 Task: Add a condition where "Channel Is not Facebook Private Message" in new tickets in your groups.
Action: Mouse moved to (125, 419)
Screenshot: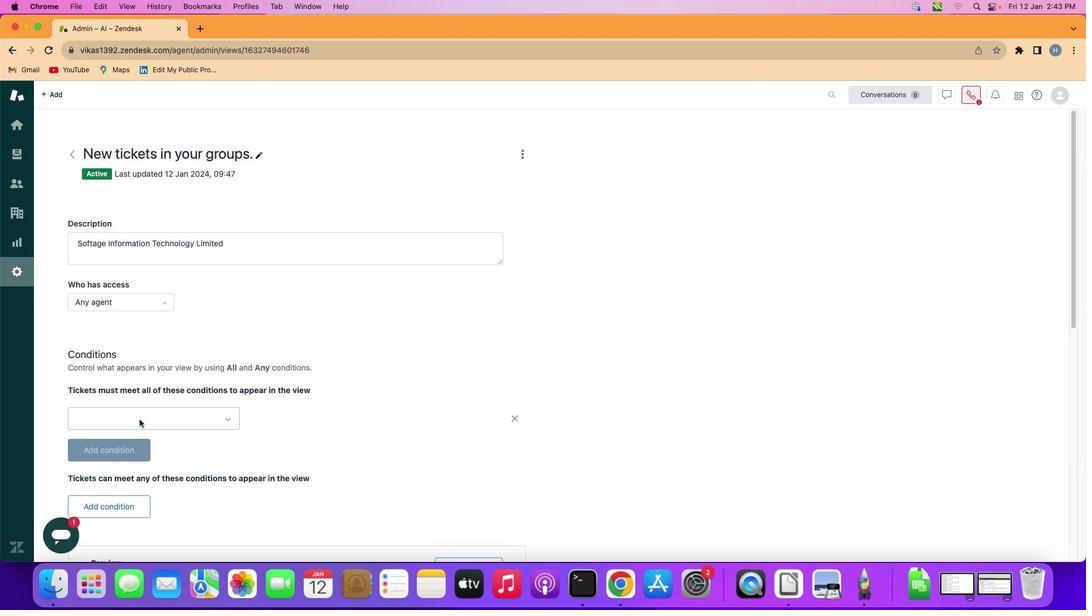 
Action: Mouse pressed left at (125, 419)
Screenshot: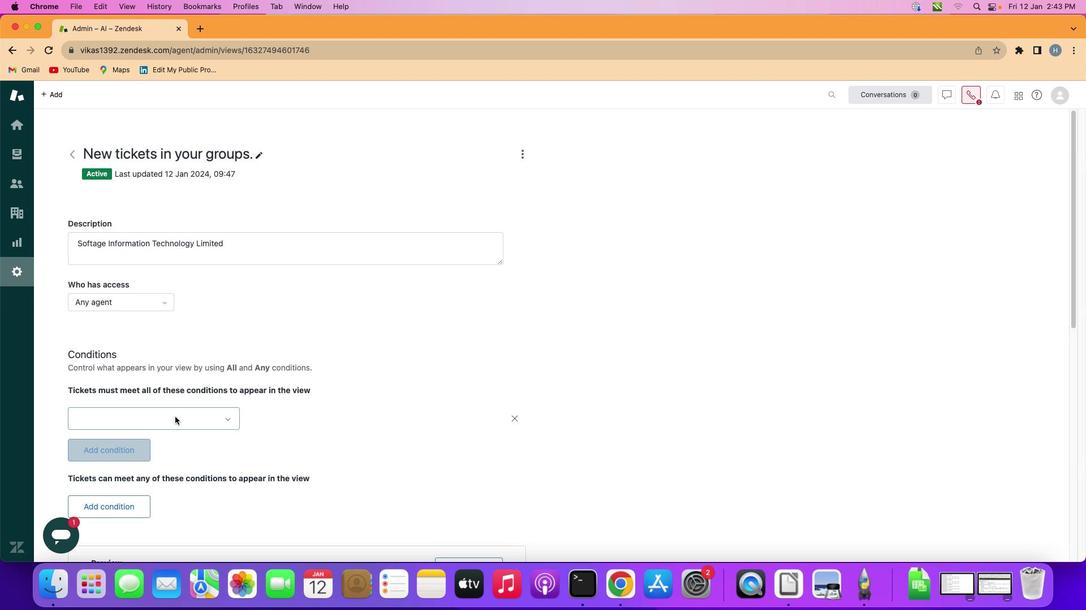 
Action: Mouse moved to (179, 416)
Screenshot: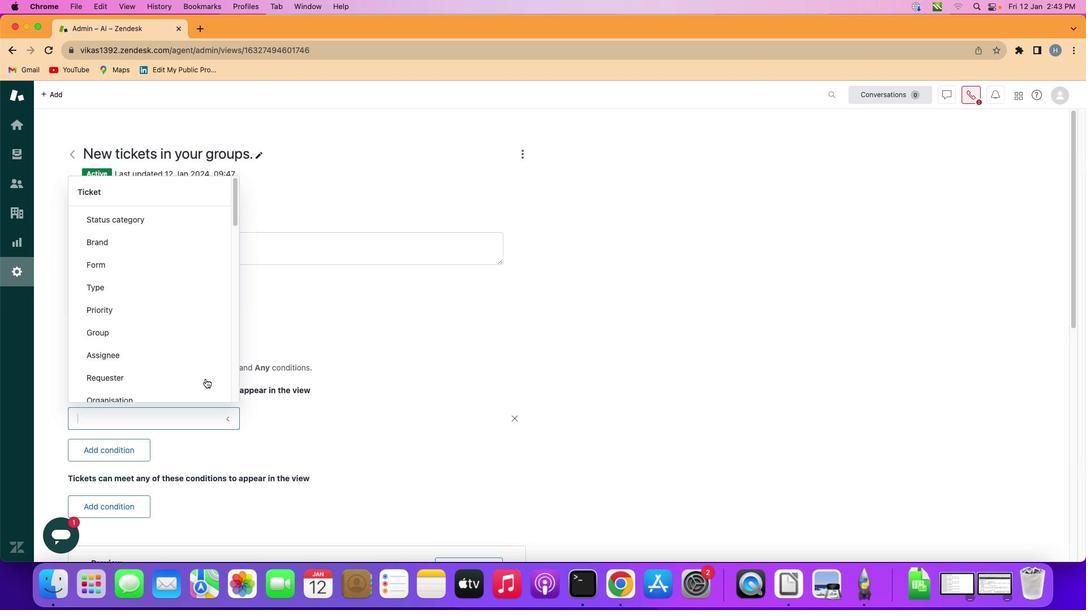 
Action: Mouse pressed left at (179, 416)
Screenshot: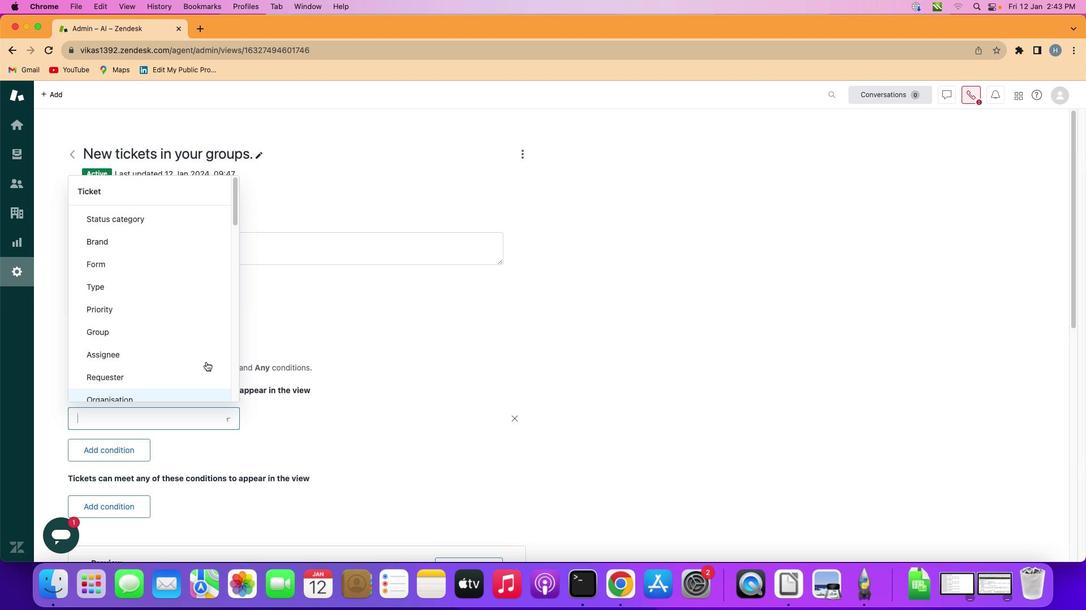 
Action: Mouse moved to (189, 296)
Screenshot: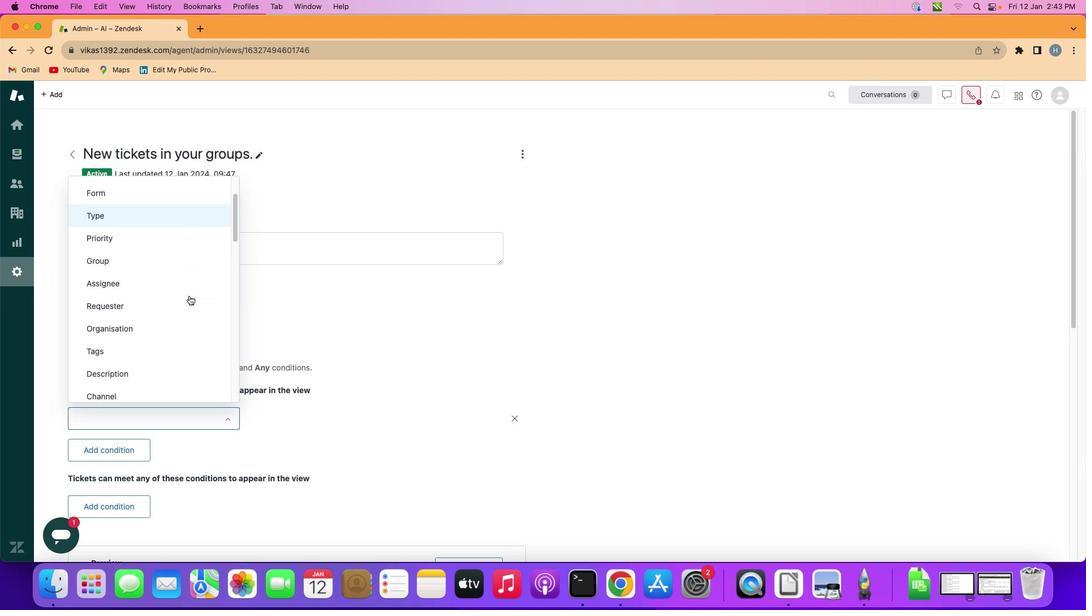 
Action: Mouse scrolled (189, 296) with delta (0, 0)
Screenshot: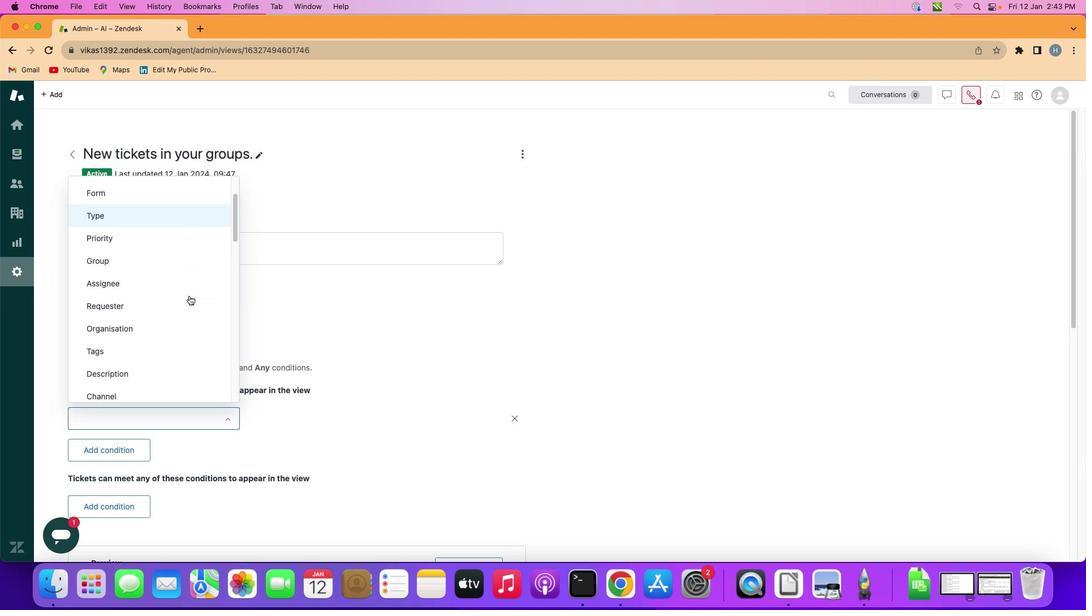 
Action: Mouse moved to (188, 296)
Screenshot: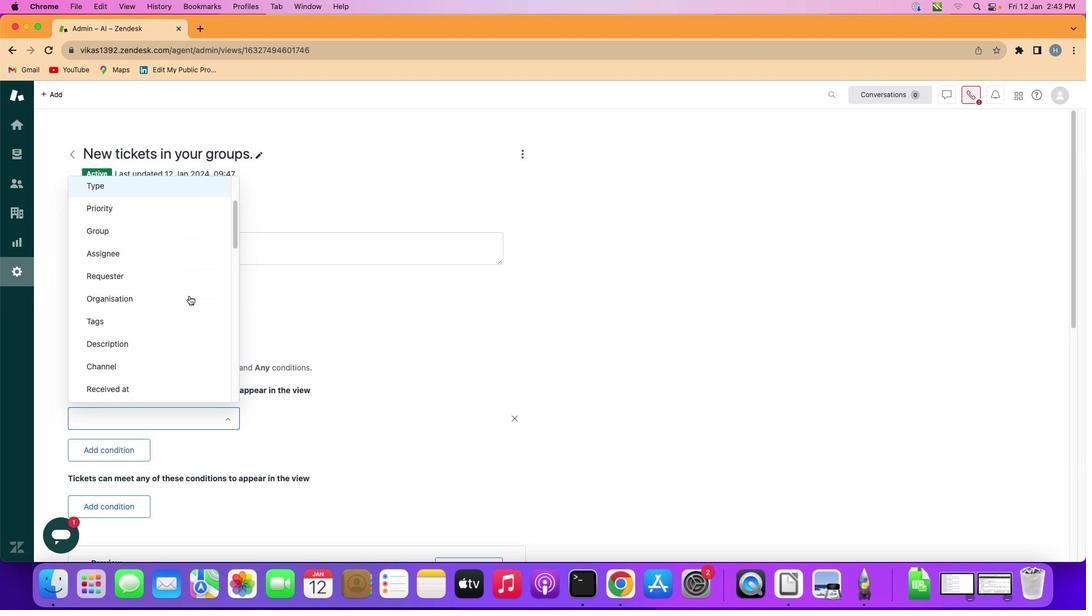 
Action: Mouse scrolled (188, 296) with delta (0, 0)
Screenshot: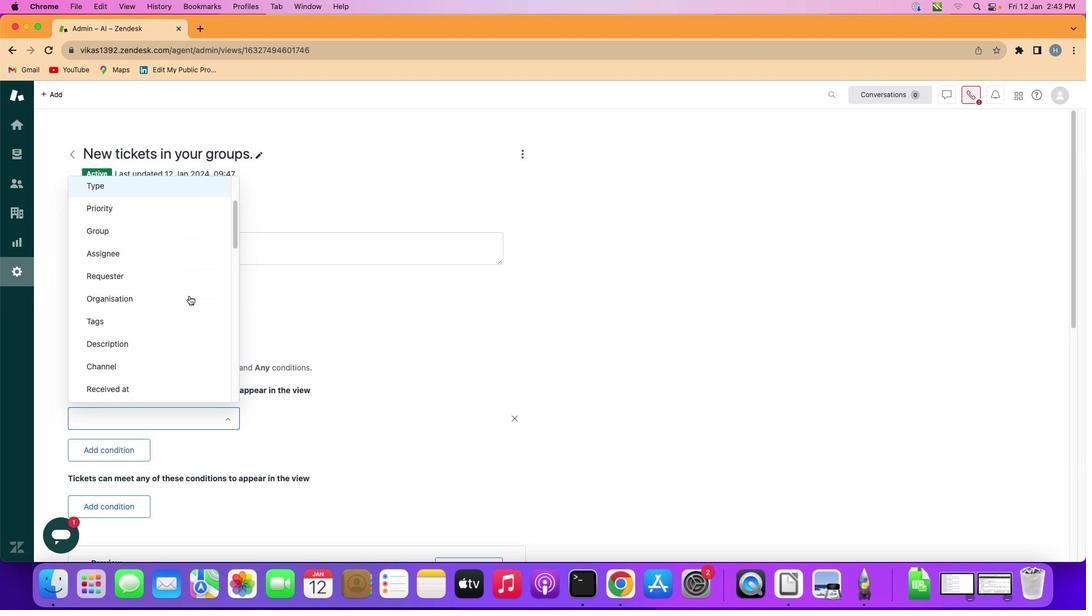 
Action: Mouse scrolled (188, 296) with delta (0, -1)
Screenshot: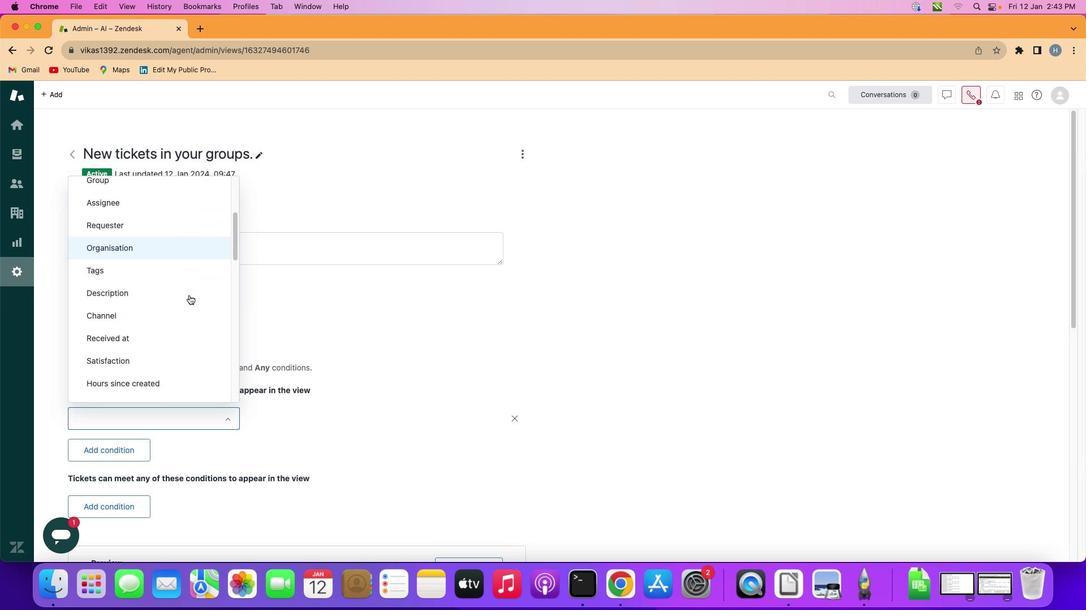 
Action: Mouse scrolled (188, 296) with delta (0, -1)
Screenshot: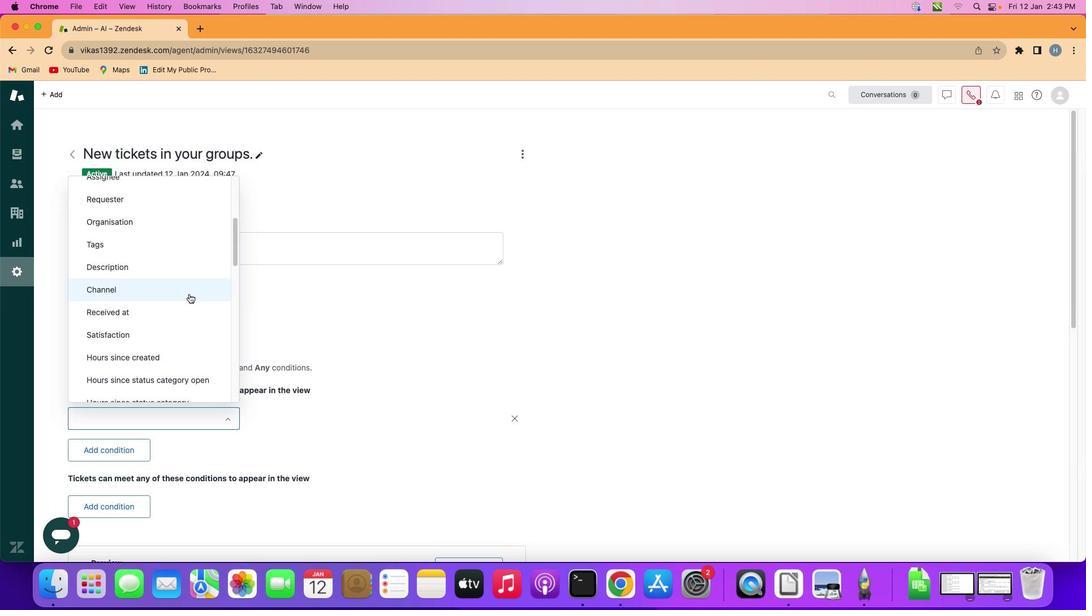 
Action: Mouse scrolled (188, 296) with delta (0, -1)
Screenshot: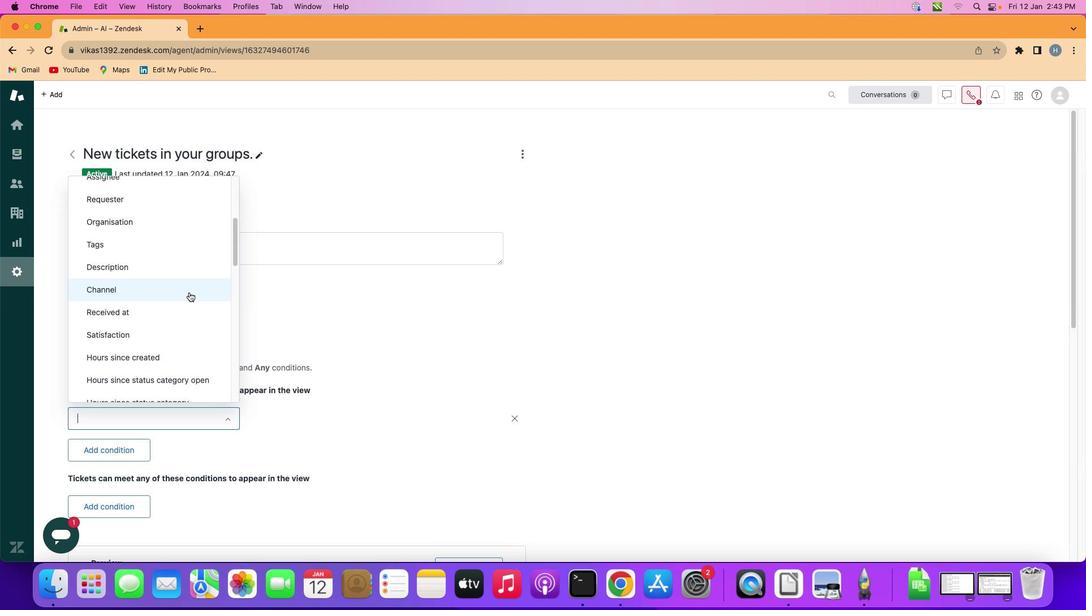 
Action: Mouse moved to (188, 287)
Screenshot: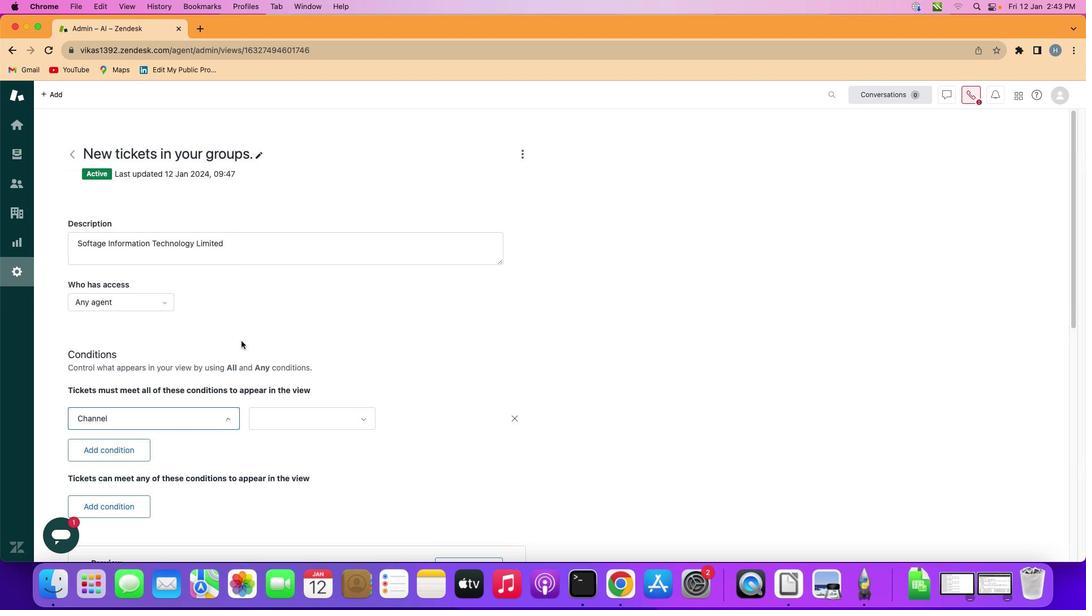 
Action: Mouse pressed left at (188, 287)
Screenshot: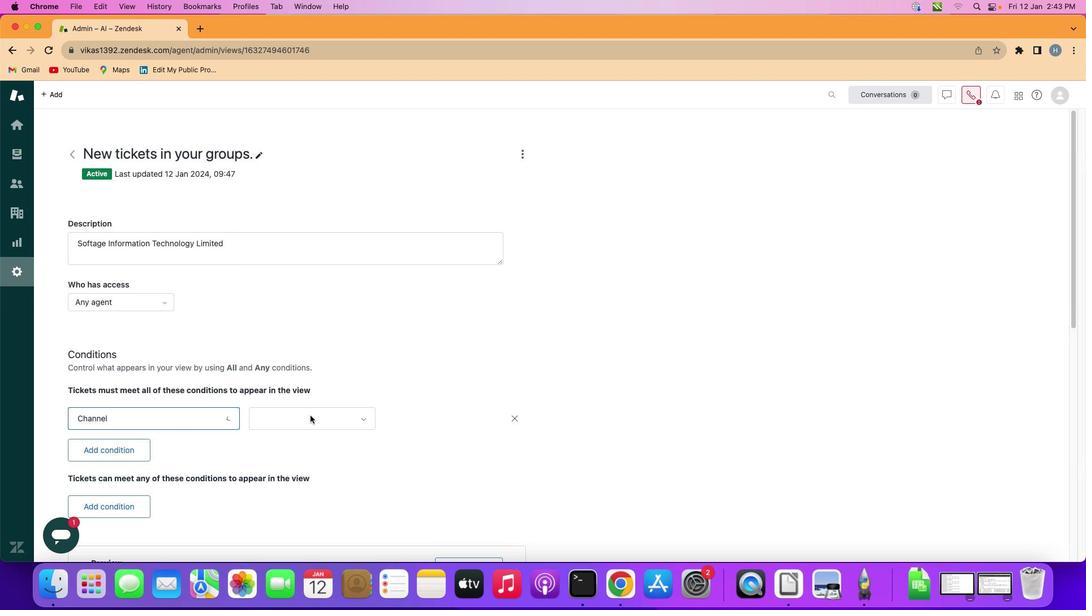 
Action: Mouse moved to (323, 422)
Screenshot: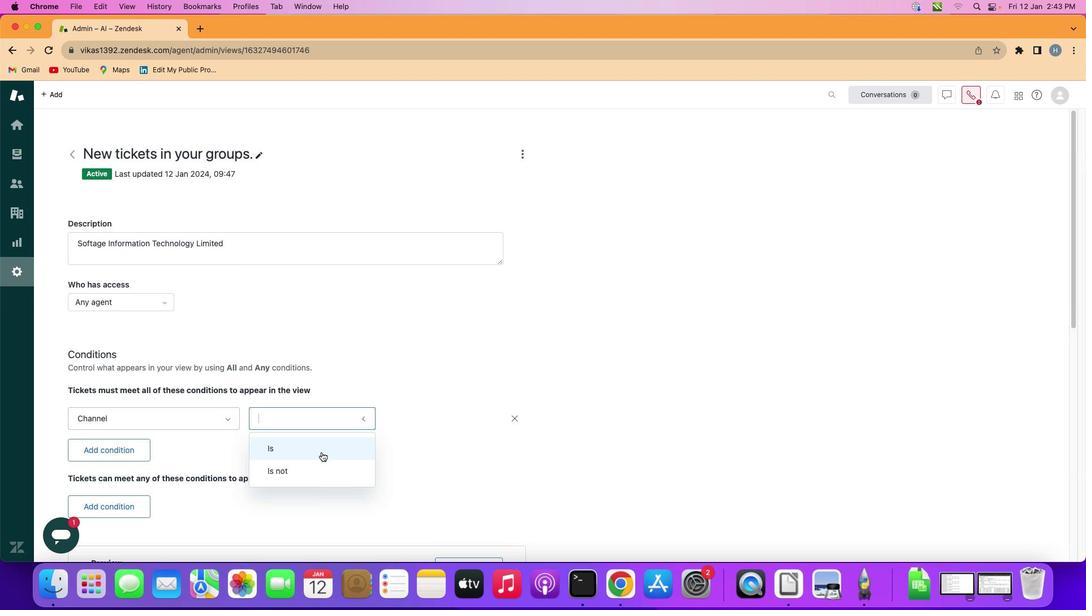 
Action: Mouse pressed left at (323, 422)
Screenshot: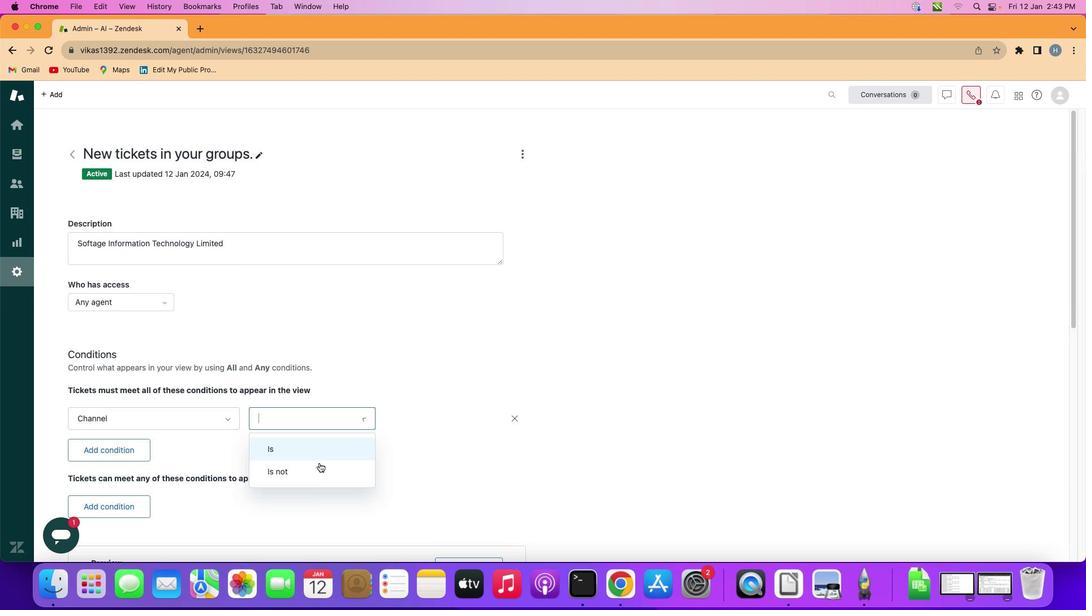 
Action: Mouse moved to (319, 470)
Screenshot: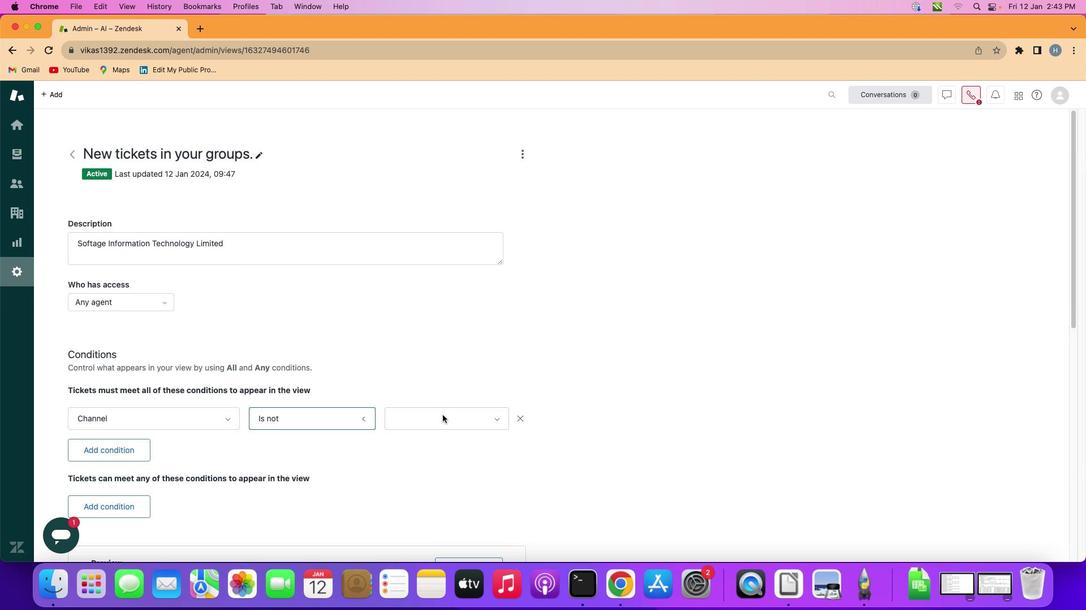 
Action: Mouse pressed left at (319, 470)
Screenshot: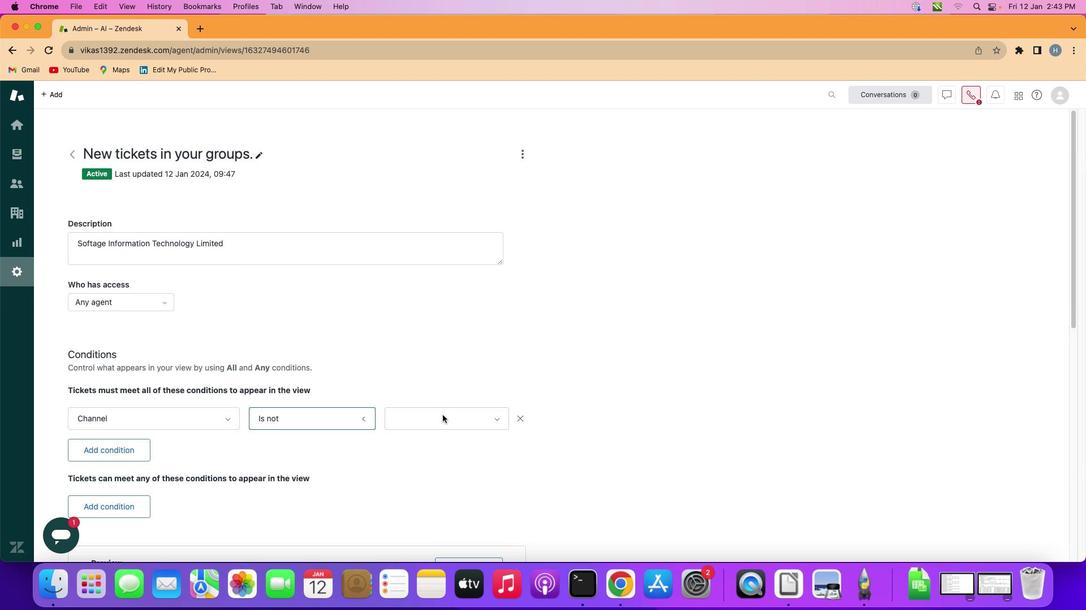 
Action: Mouse moved to (446, 414)
Screenshot: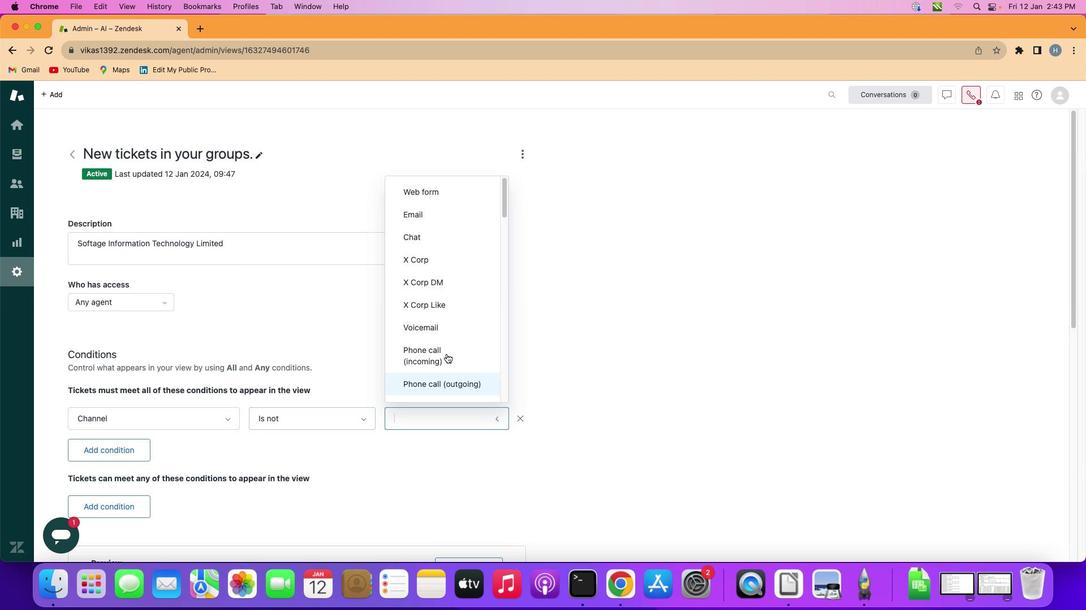 
Action: Mouse pressed left at (446, 414)
Screenshot: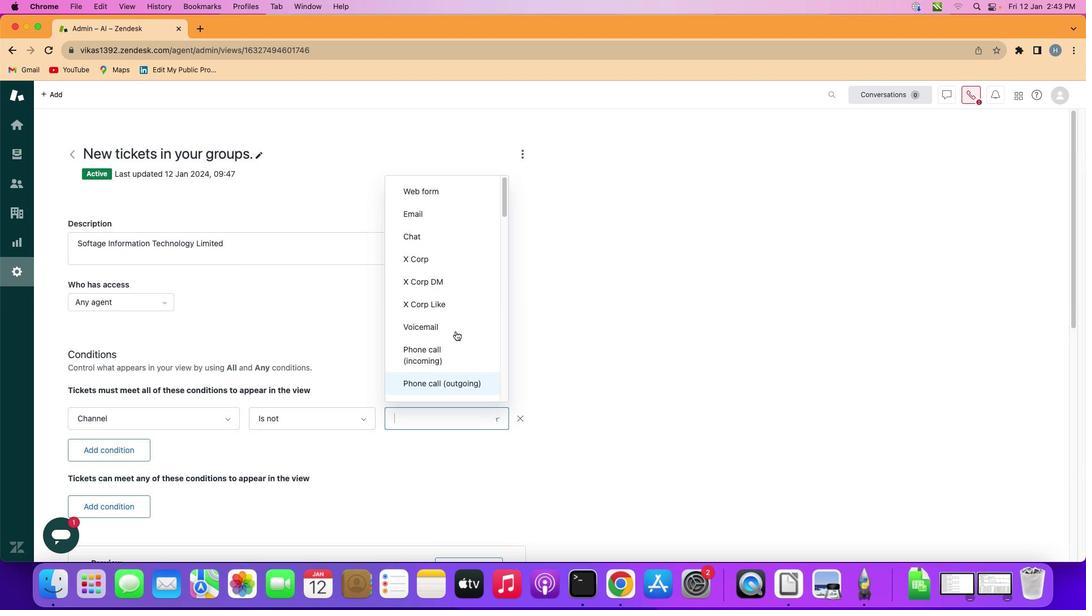 
Action: Mouse moved to (448, 285)
Screenshot: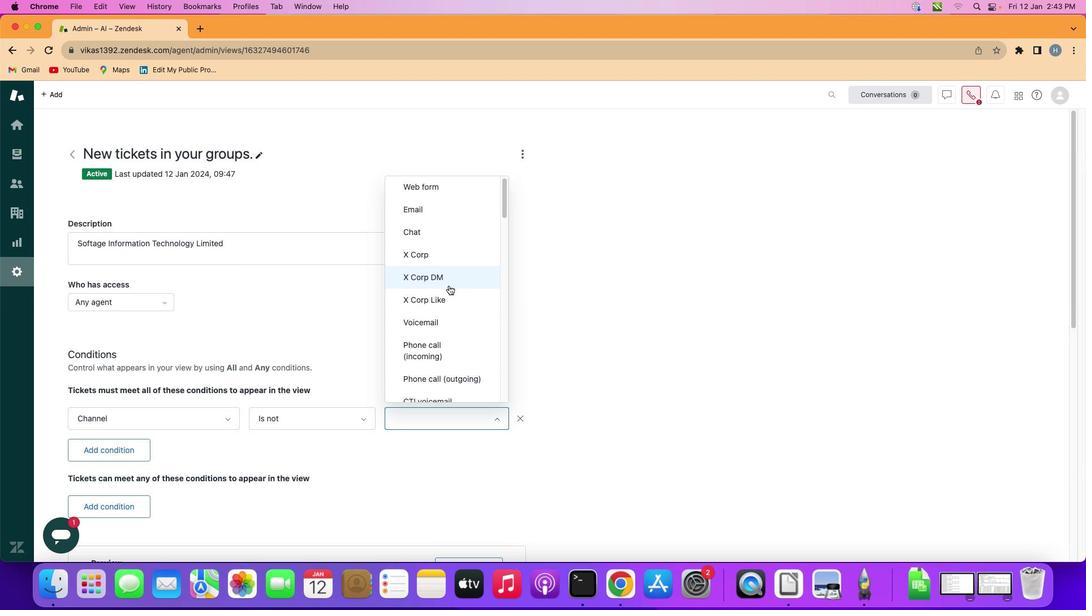 
Action: Mouse scrolled (448, 285) with delta (0, 0)
Screenshot: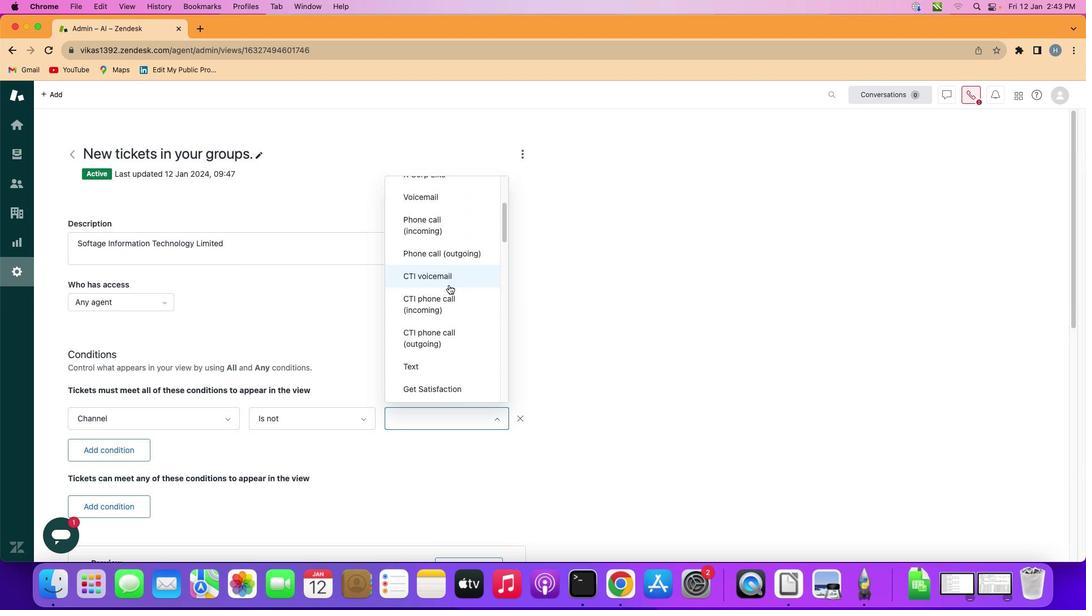 
Action: Mouse scrolled (448, 285) with delta (0, 0)
Screenshot: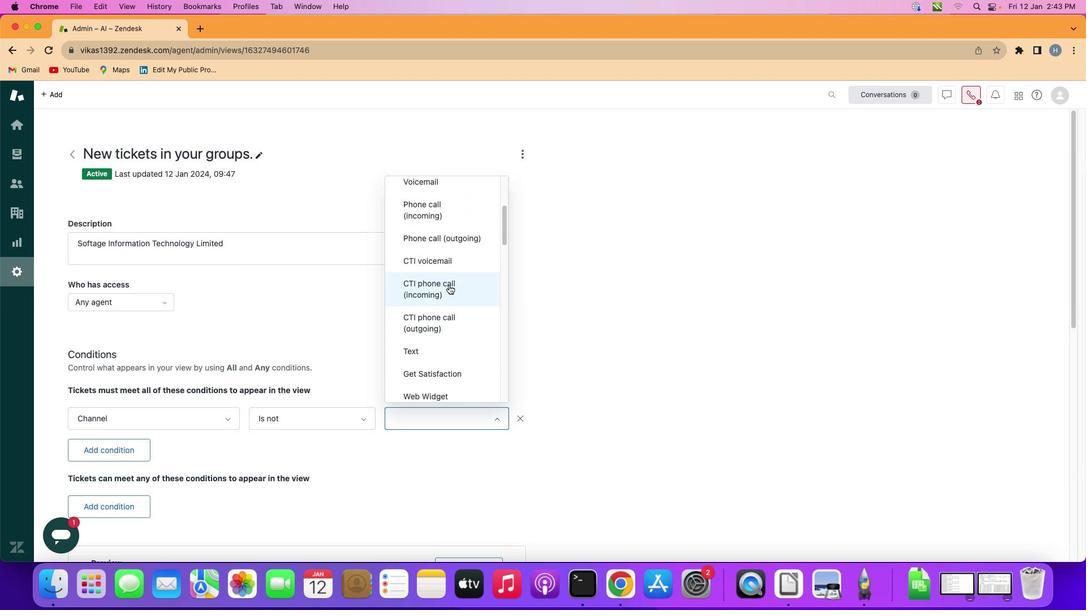 
Action: Mouse scrolled (448, 285) with delta (0, -1)
Screenshot: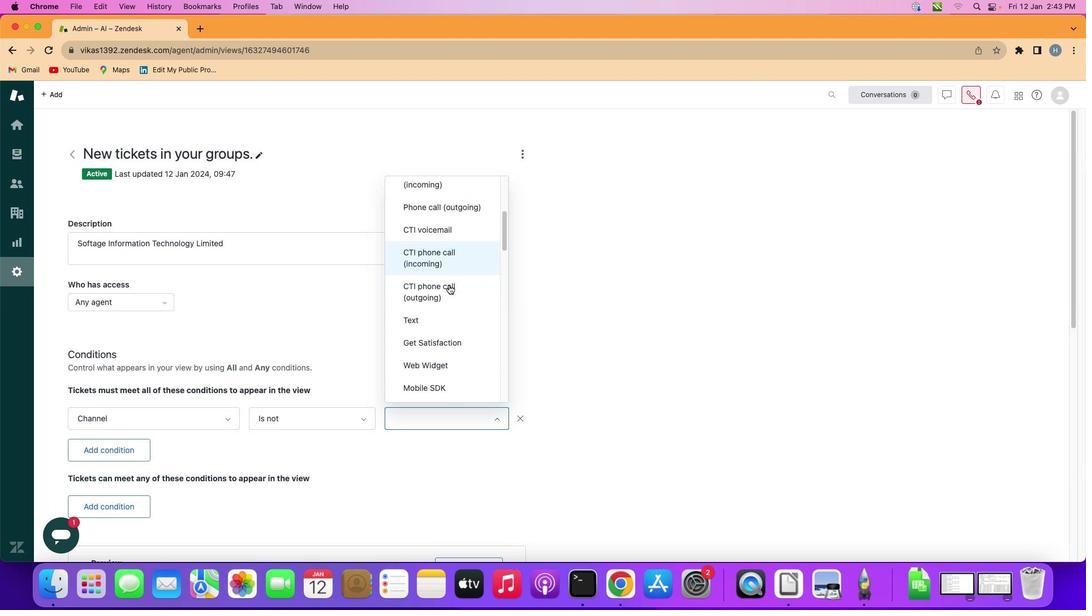 
Action: Mouse scrolled (448, 285) with delta (0, -1)
Screenshot: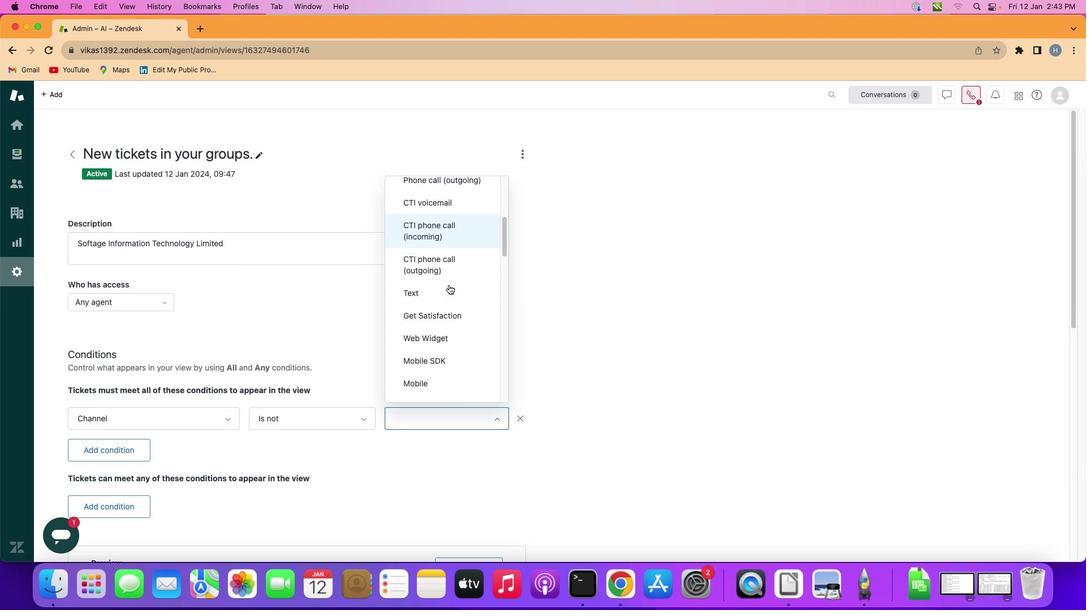 
Action: Mouse moved to (449, 285)
Screenshot: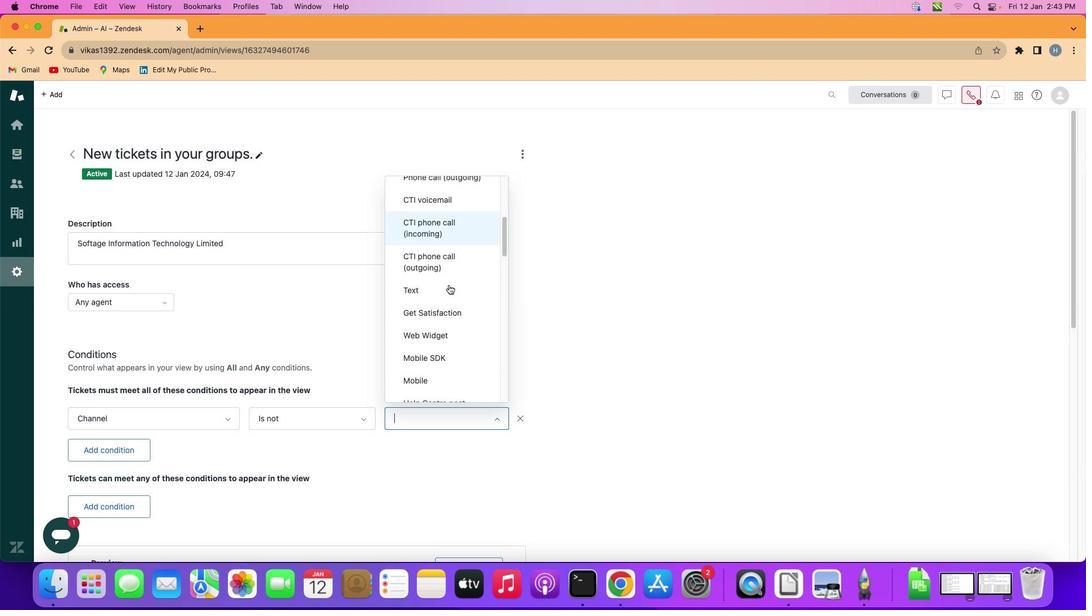 
Action: Mouse scrolled (449, 285) with delta (0, -1)
Screenshot: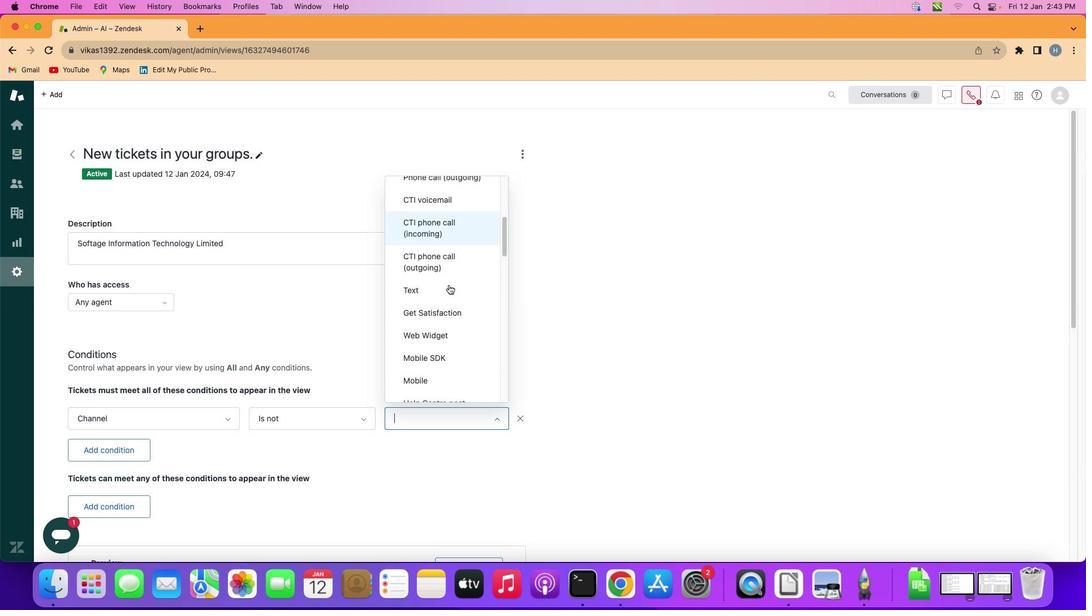 
Action: Mouse scrolled (449, 285) with delta (0, 0)
Screenshot: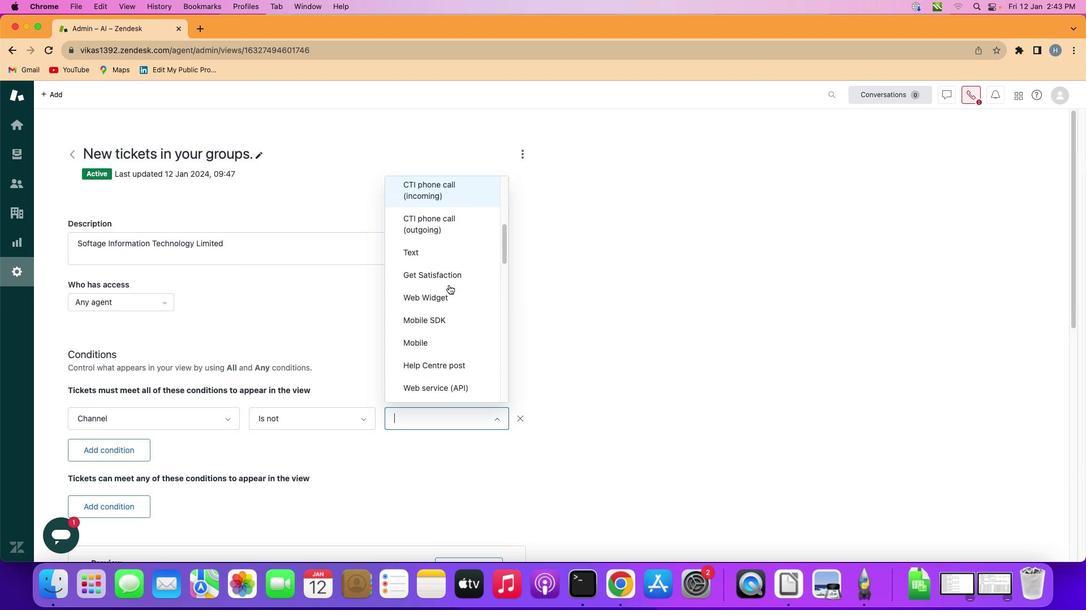 
Action: Mouse scrolled (449, 285) with delta (0, 0)
Screenshot: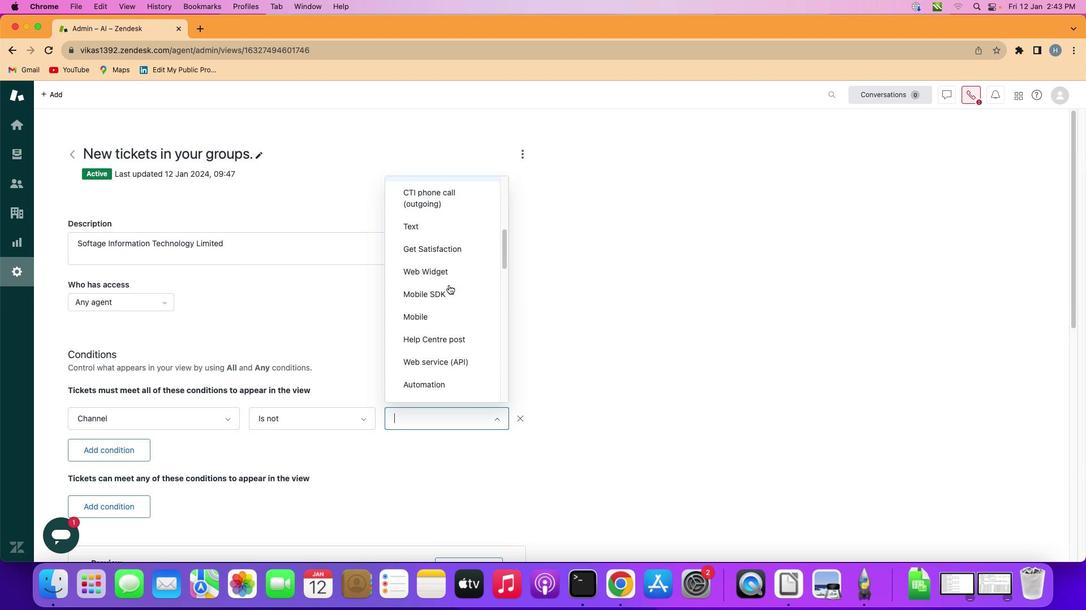
Action: Mouse scrolled (449, 285) with delta (0, 0)
Screenshot: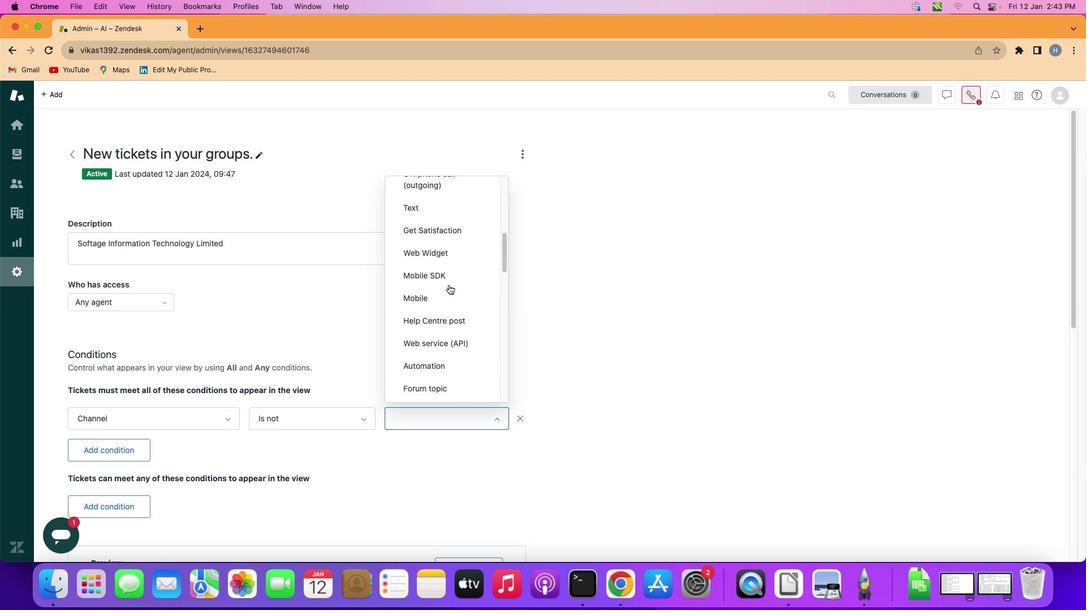 
Action: Mouse scrolled (449, 285) with delta (0, 0)
Screenshot: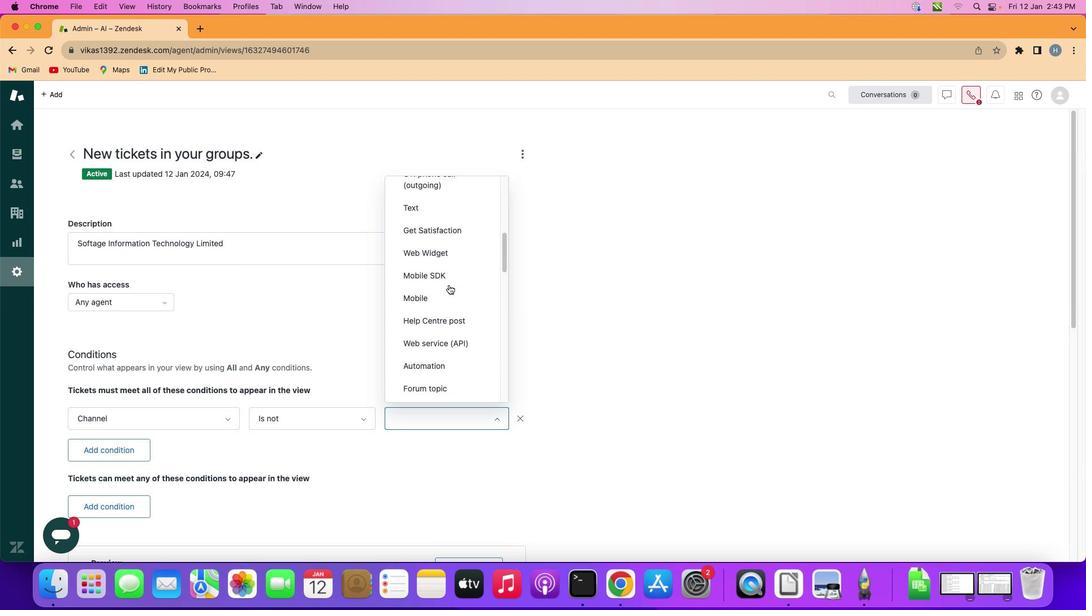 
Action: Mouse scrolled (449, 285) with delta (0, 0)
Screenshot: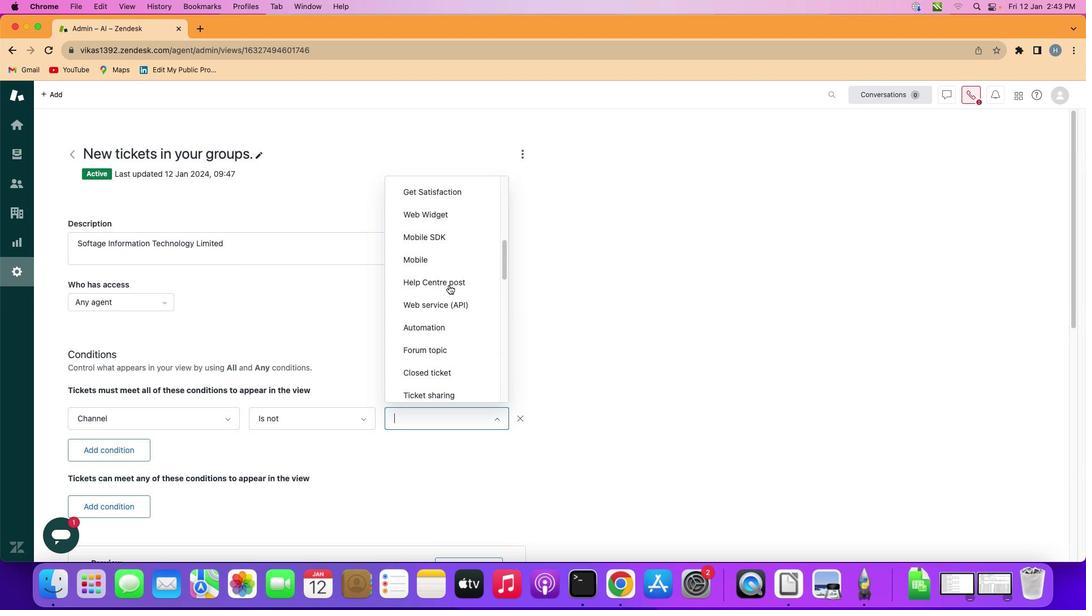 
Action: Mouse scrolled (449, 285) with delta (0, 0)
Screenshot: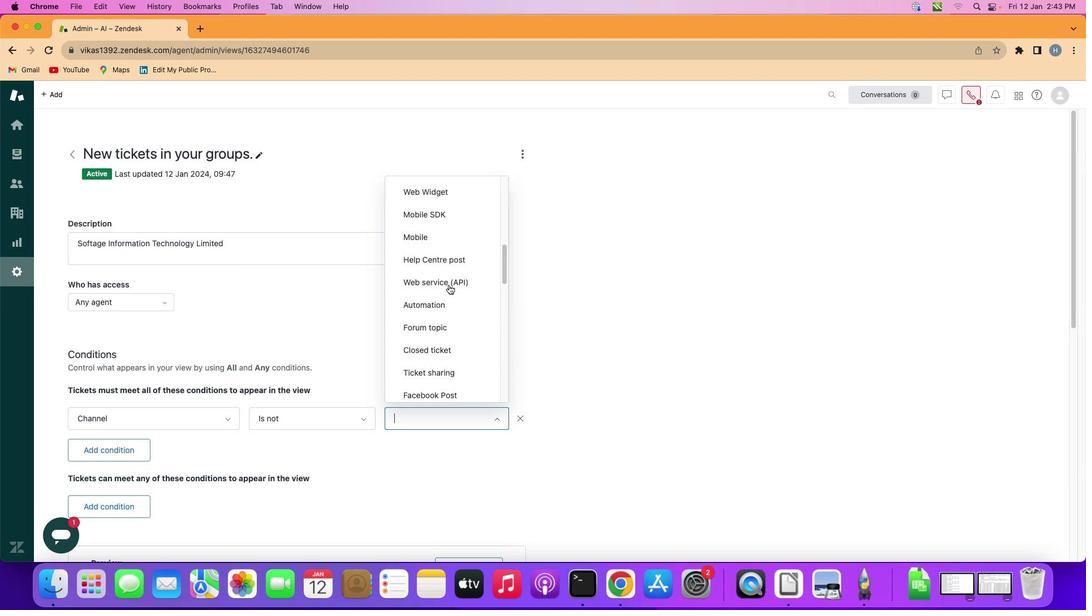 
Action: Mouse scrolled (449, 285) with delta (0, 0)
Screenshot: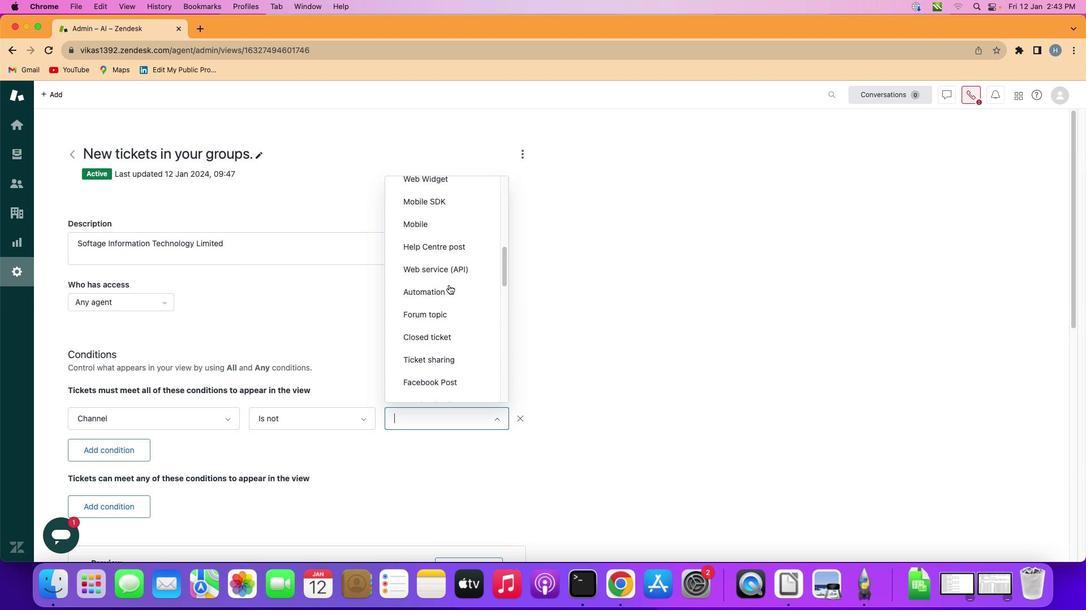 
Action: Mouse scrolled (449, 285) with delta (0, 0)
Screenshot: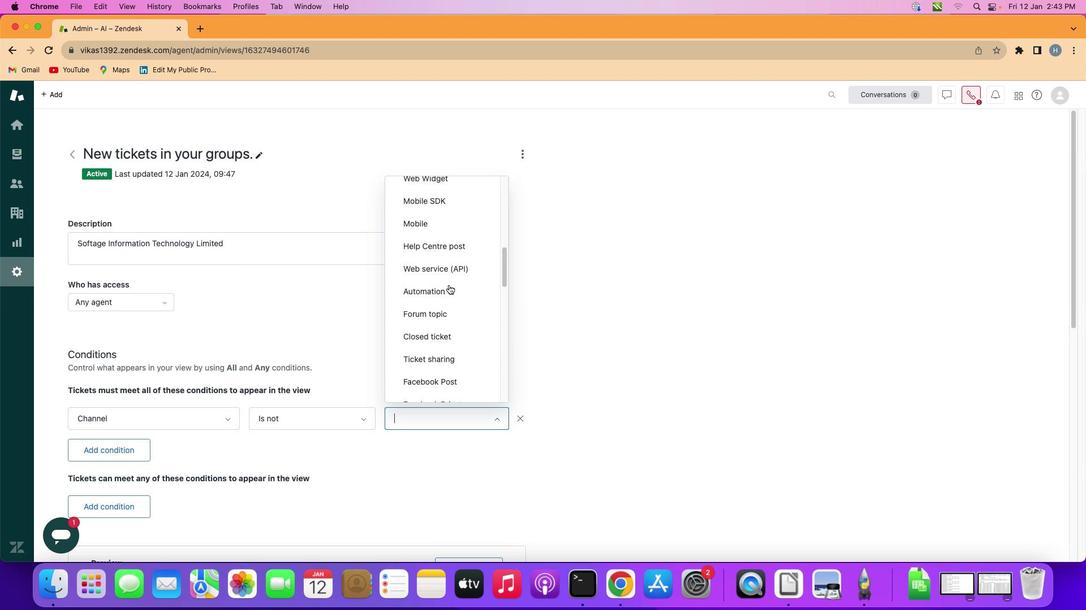 
Action: Mouse scrolled (449, 285) with delta (0, 0)
Screenshot: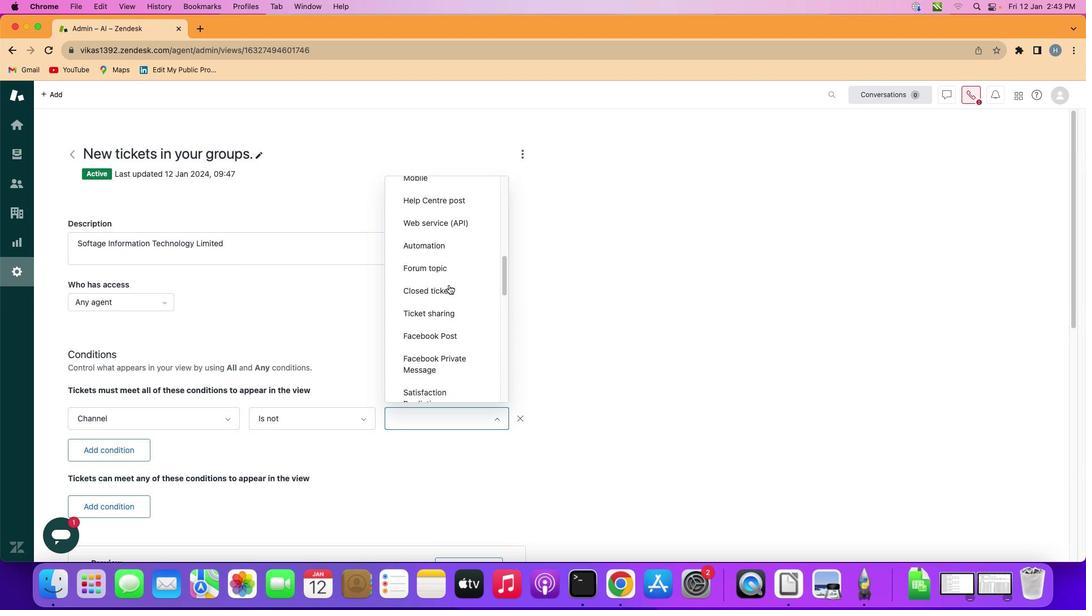 
Action: Mouse scrolled (449, 285) with delta (0, 0)
Screenshot: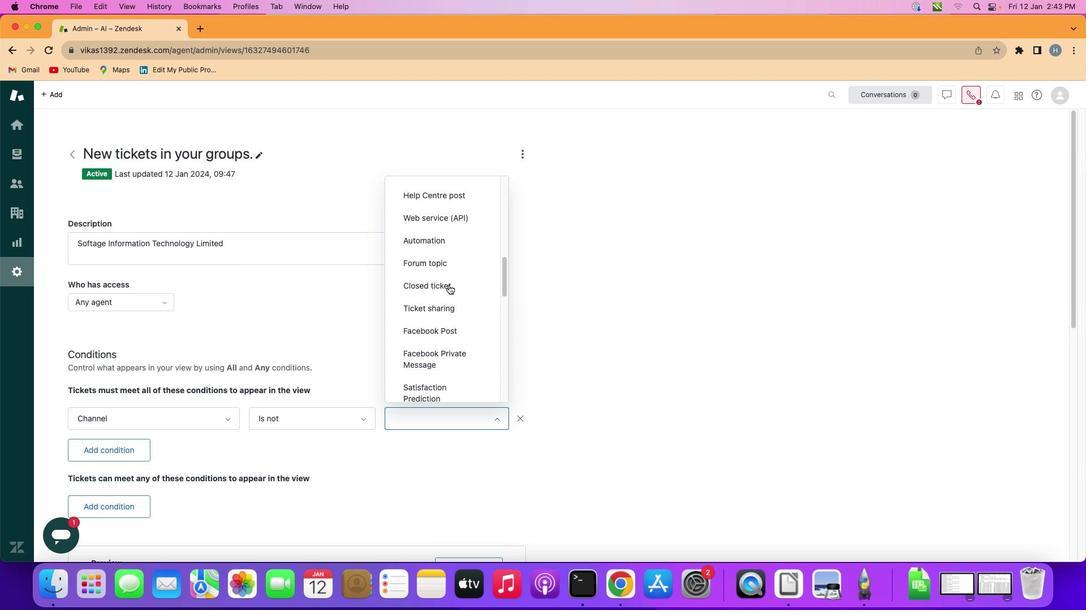 
Action: Mouse scrolled (449, 285) with delta (0, 0)
Screenshot: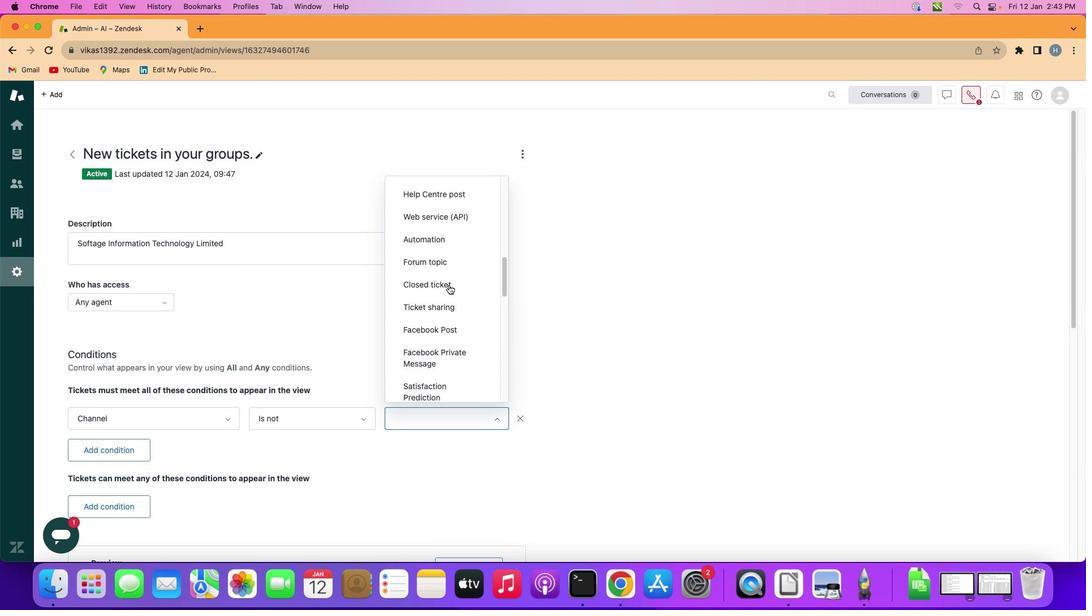 
Action: Mouse scrolled (449, 285) with delta (0, 0)
Screenshot: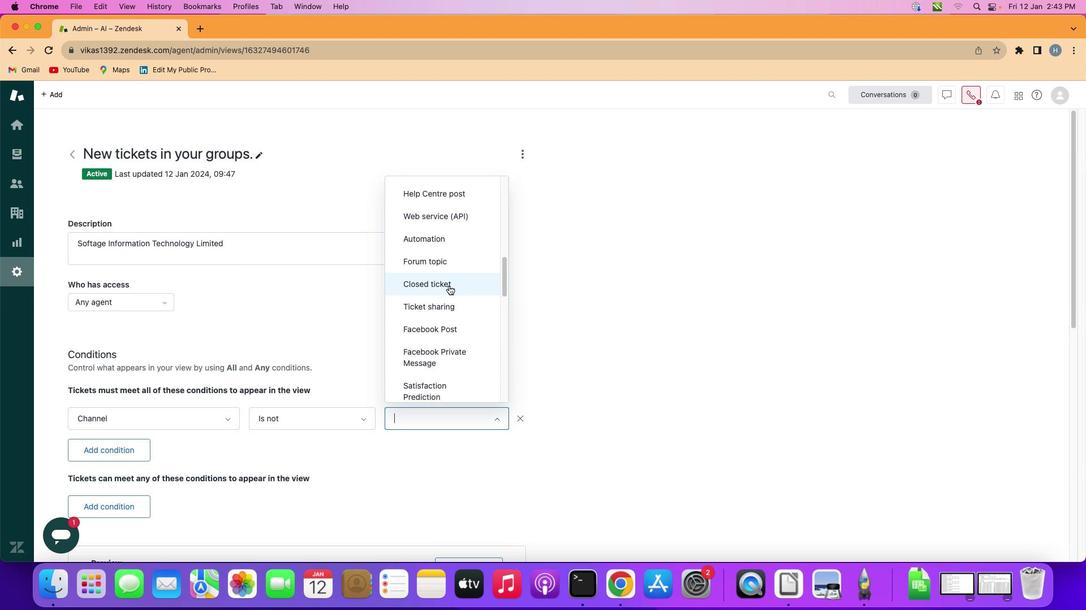 
Action: Mouse moved to (449, 285)
Screenshot: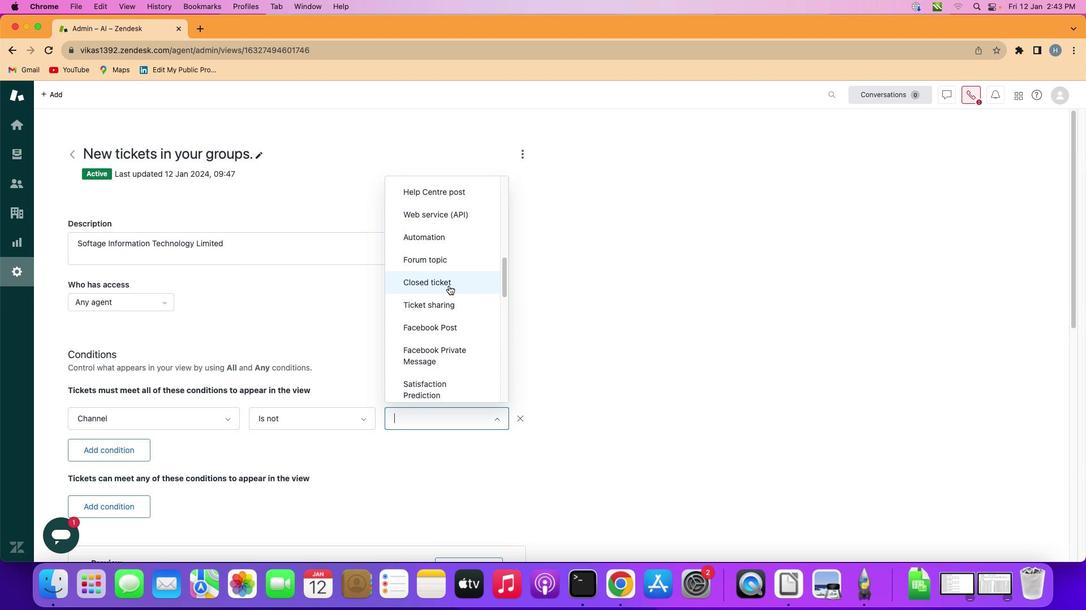 
Action: Mouse scrolled (449, 285) with delta (0, 0)
Screenshot: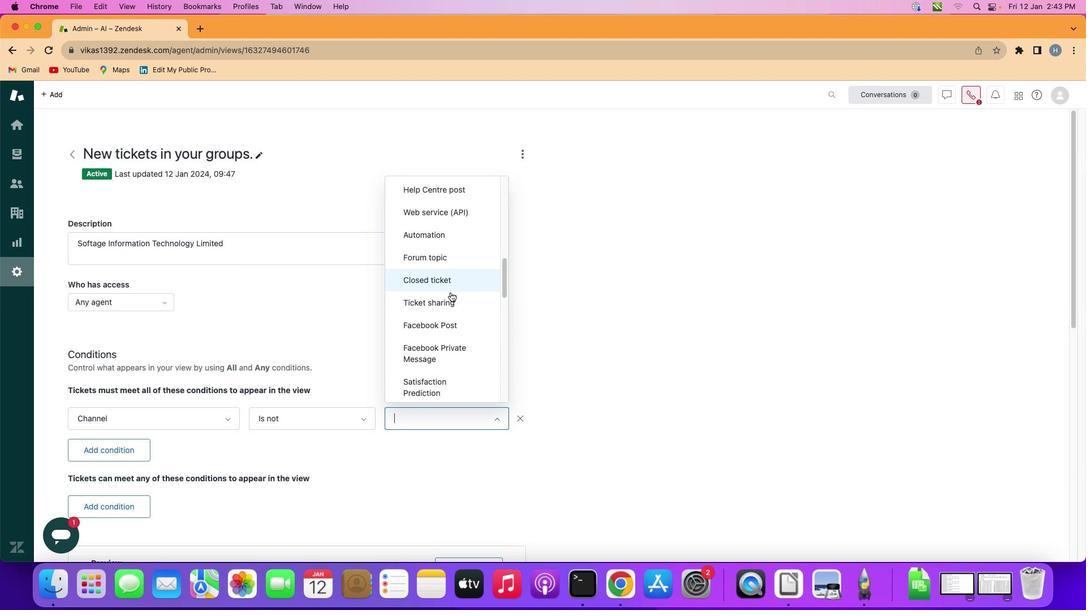 
Action: Mouse scrolled (449, 285) with delta (0, 0)
Screenshot: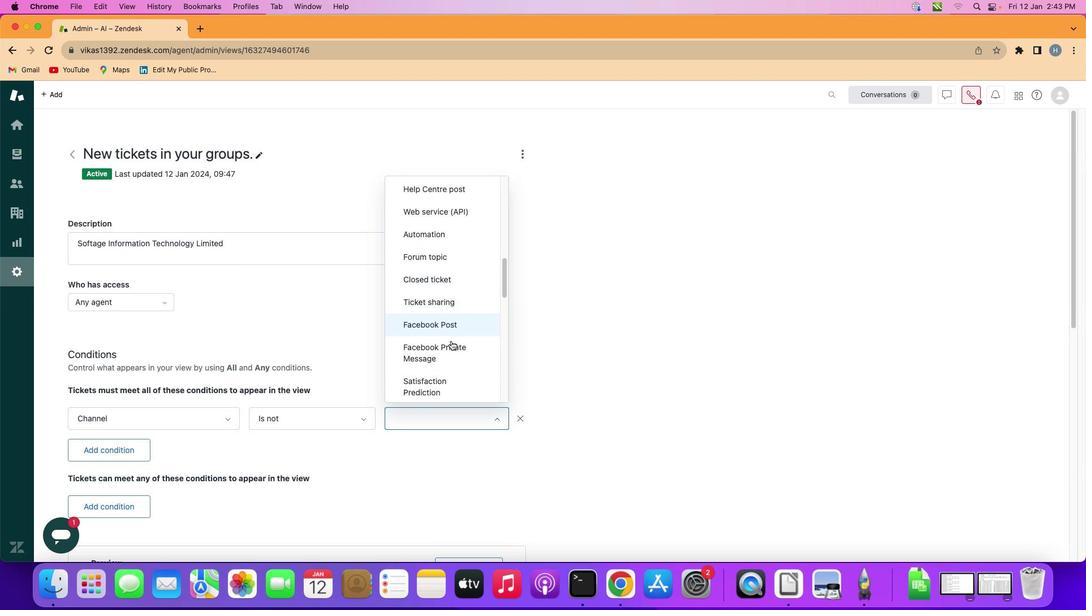 
Action: Mouse moved to (452, 353)
Screenshot: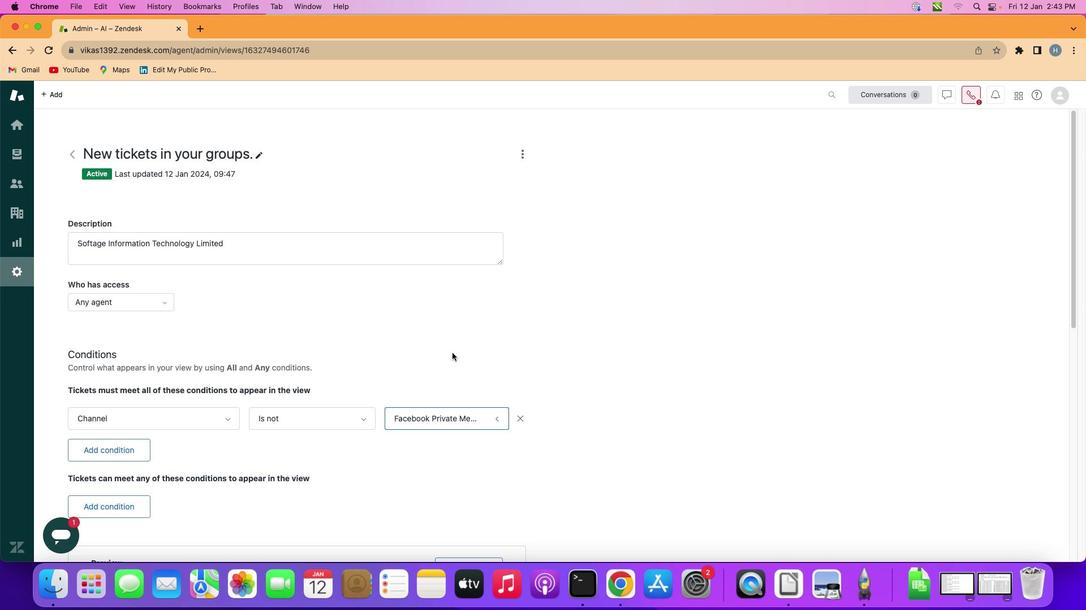 
Action: Mouse pressed left at (452, 353)
Screenshot: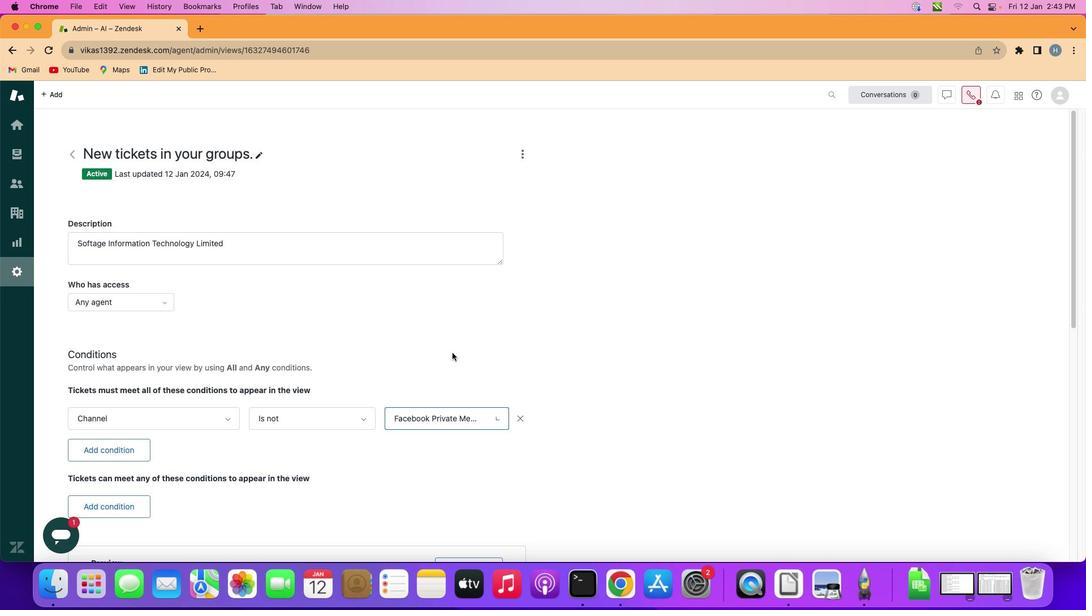
Action: Mouse moved to (454, 353)
Screenshot: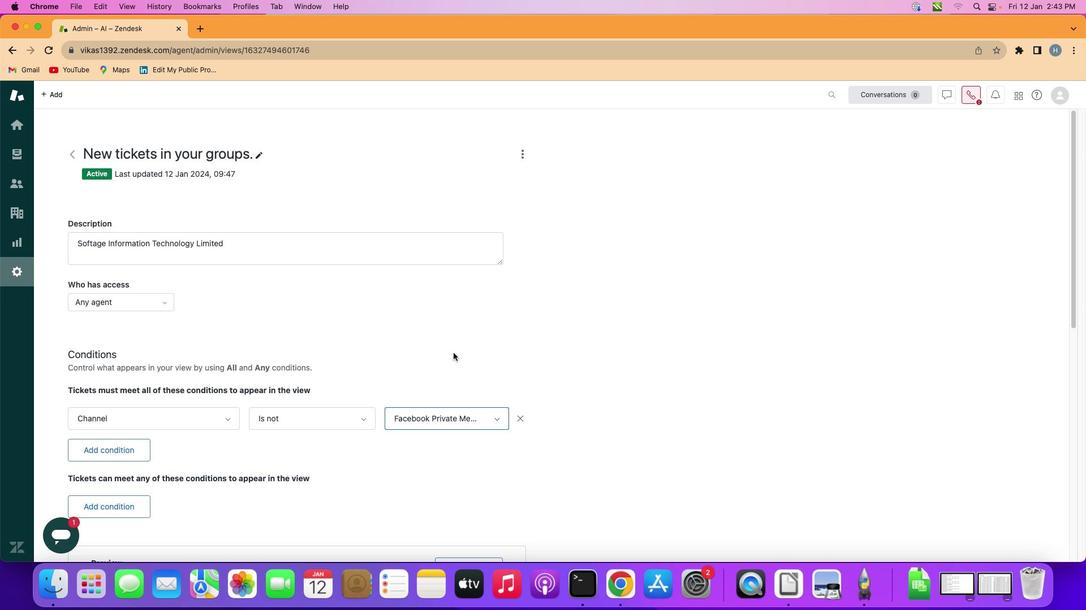 
